 Task: Add the movie A.mp4 to Connected Media
Action: Mouse moved to (827, 148)
Screenshot: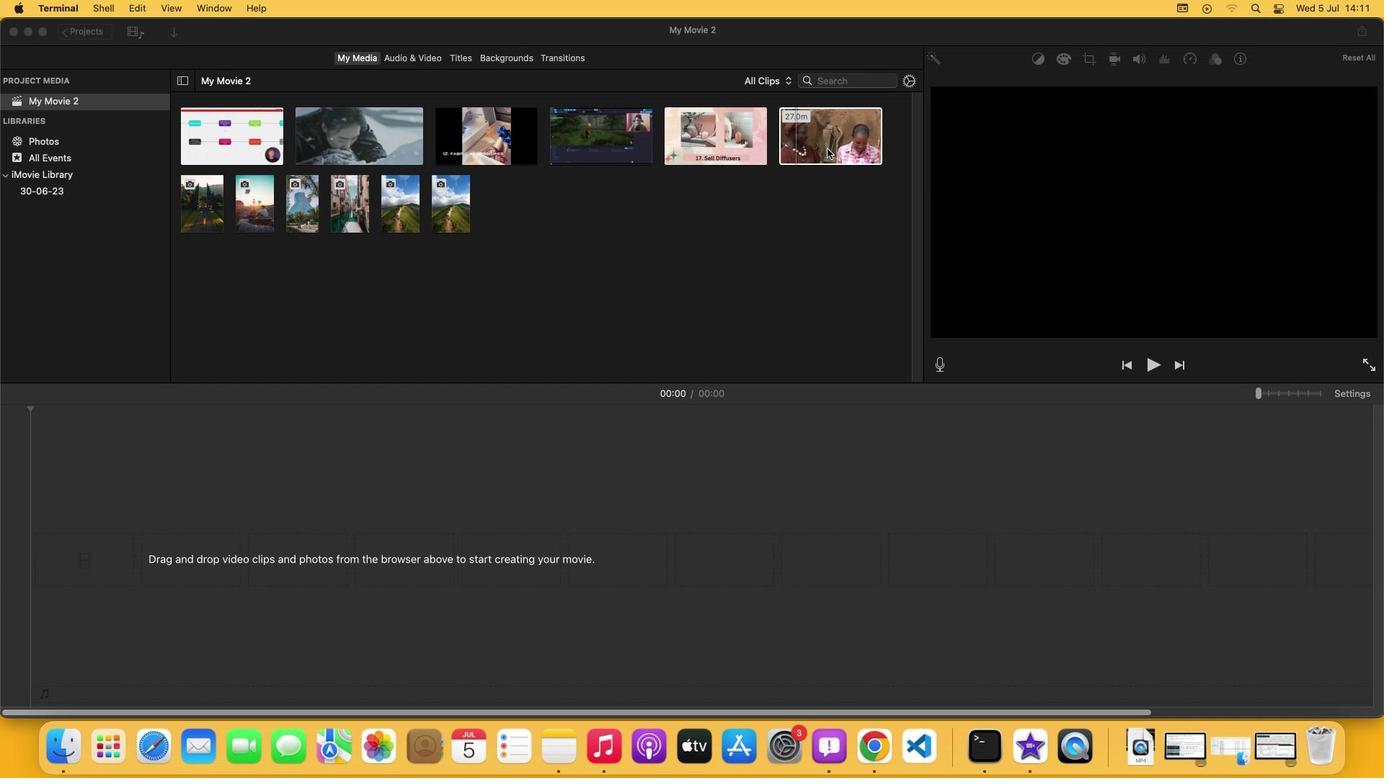 
Action: Mouse pressed left at (827, 148)
Screenshot: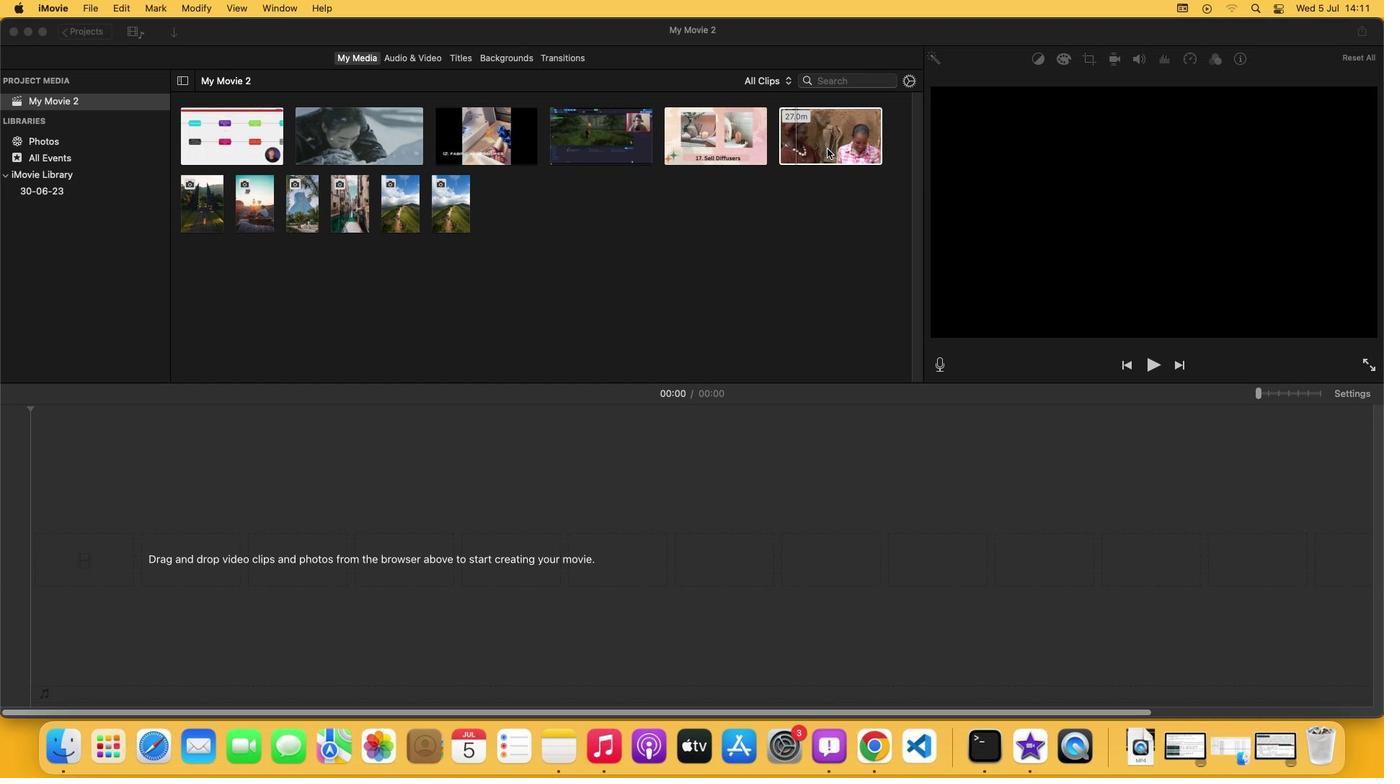 
Action: Mouse moved to (121, 6)
Screenshot: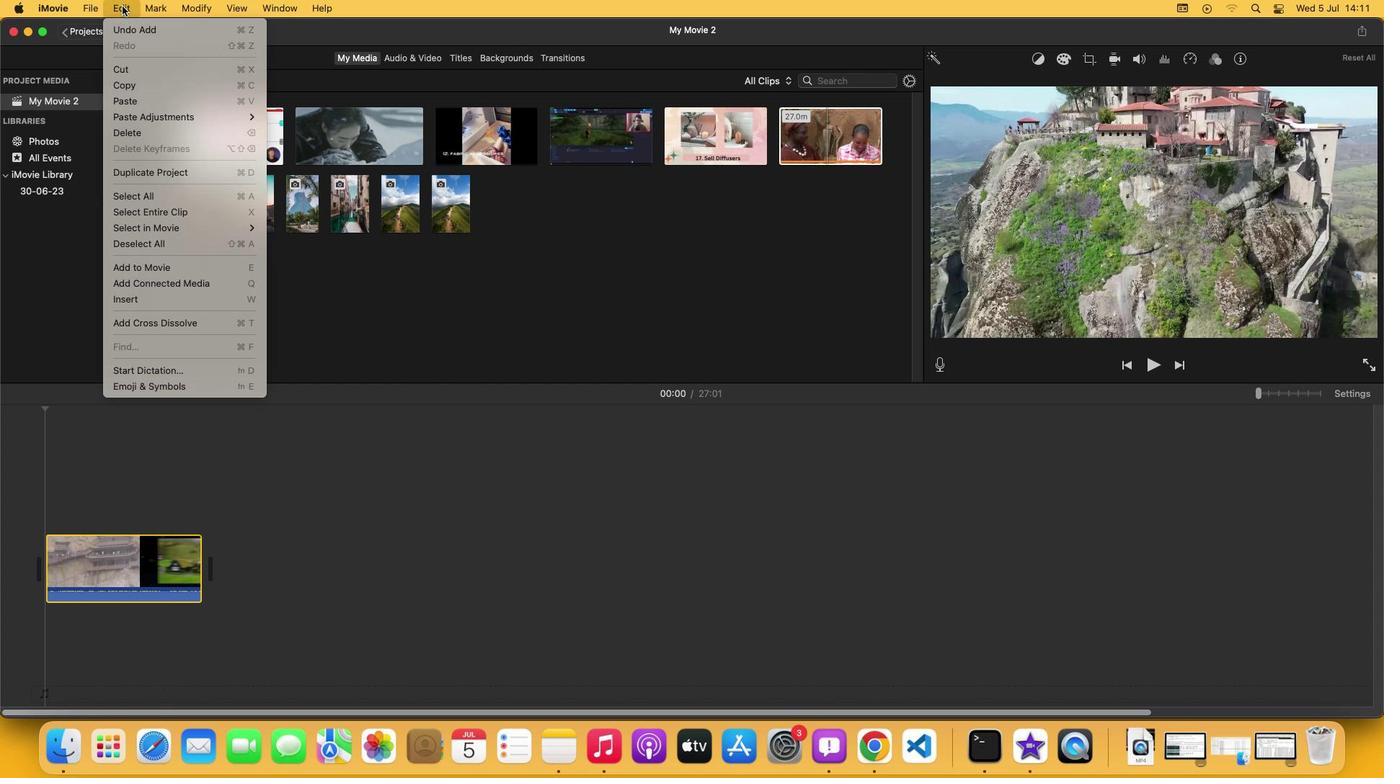 
Action: Mouse pressed left at (121, 6)
Screenshot: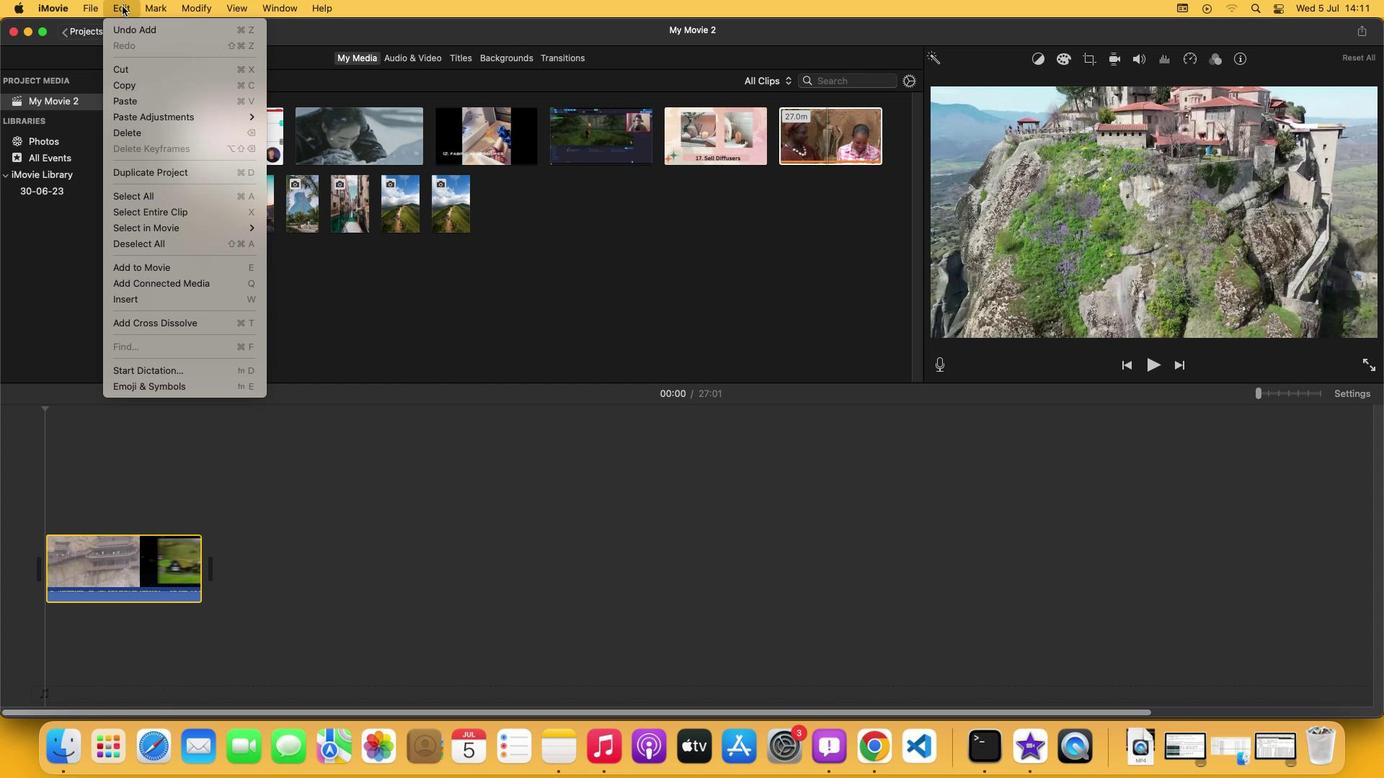 
Action: Mouse moved to (136, 287)
Screenshot: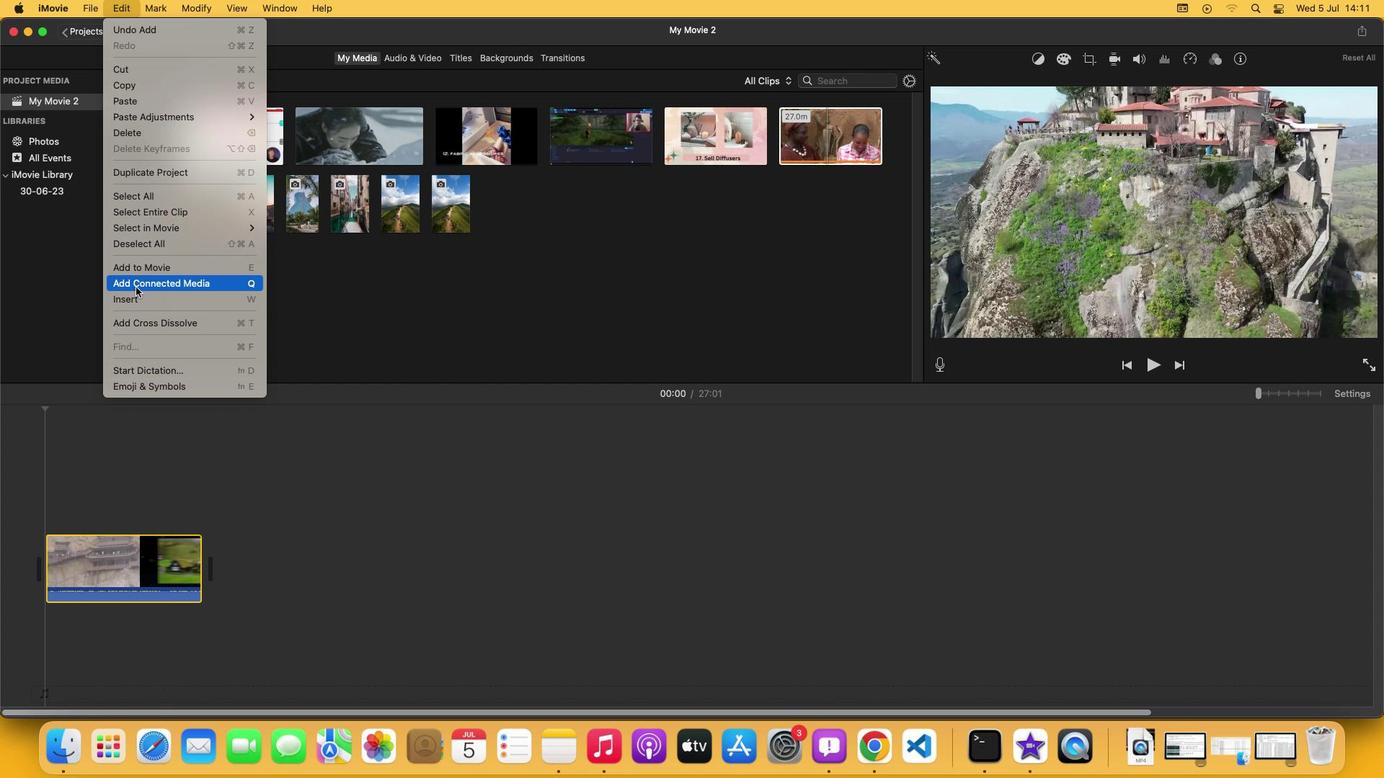 
Action: Mouse pressed left at (136, 287)
Screenshot: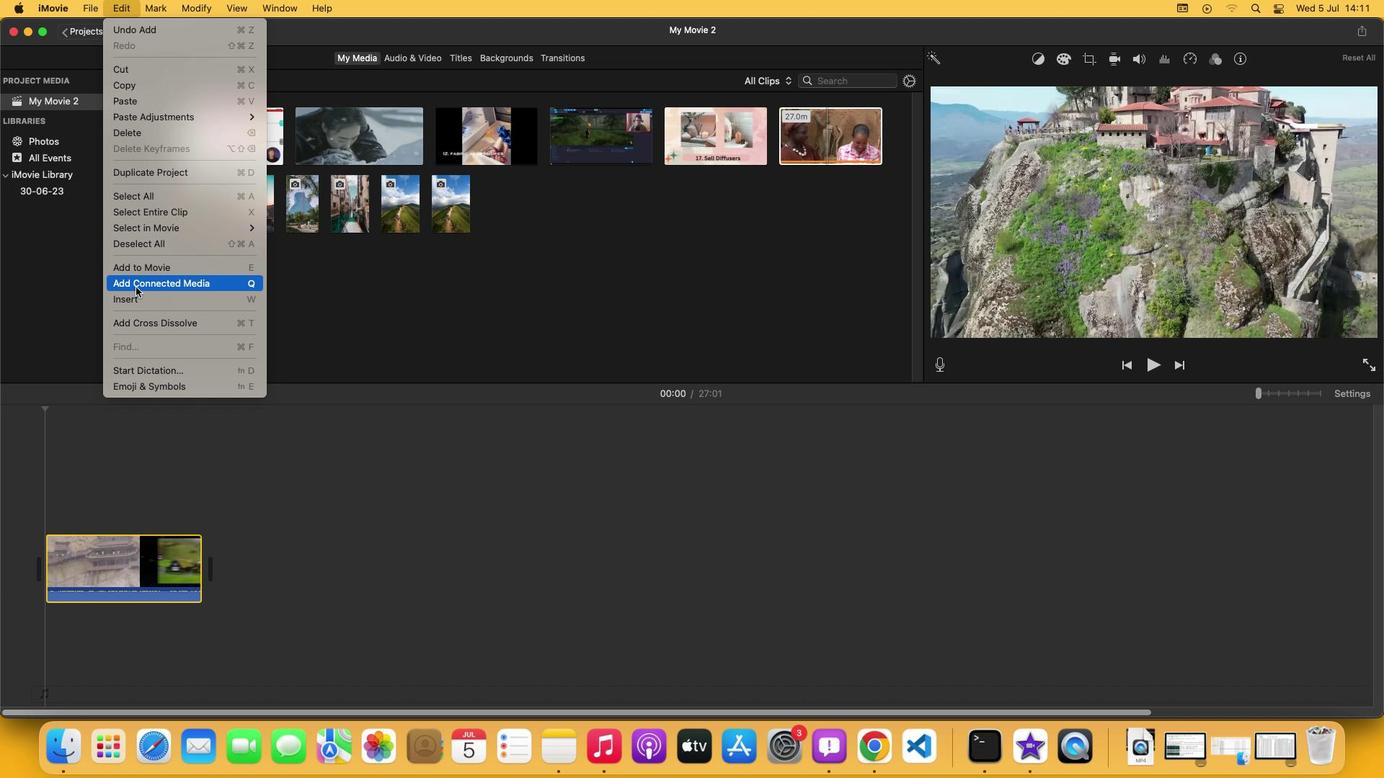 
